 Task: Add Celsius Raspberry Acai Green Tea, Energy Drink to the cart.
Action: Mouse pressed left at (24, 155)
Screenshot: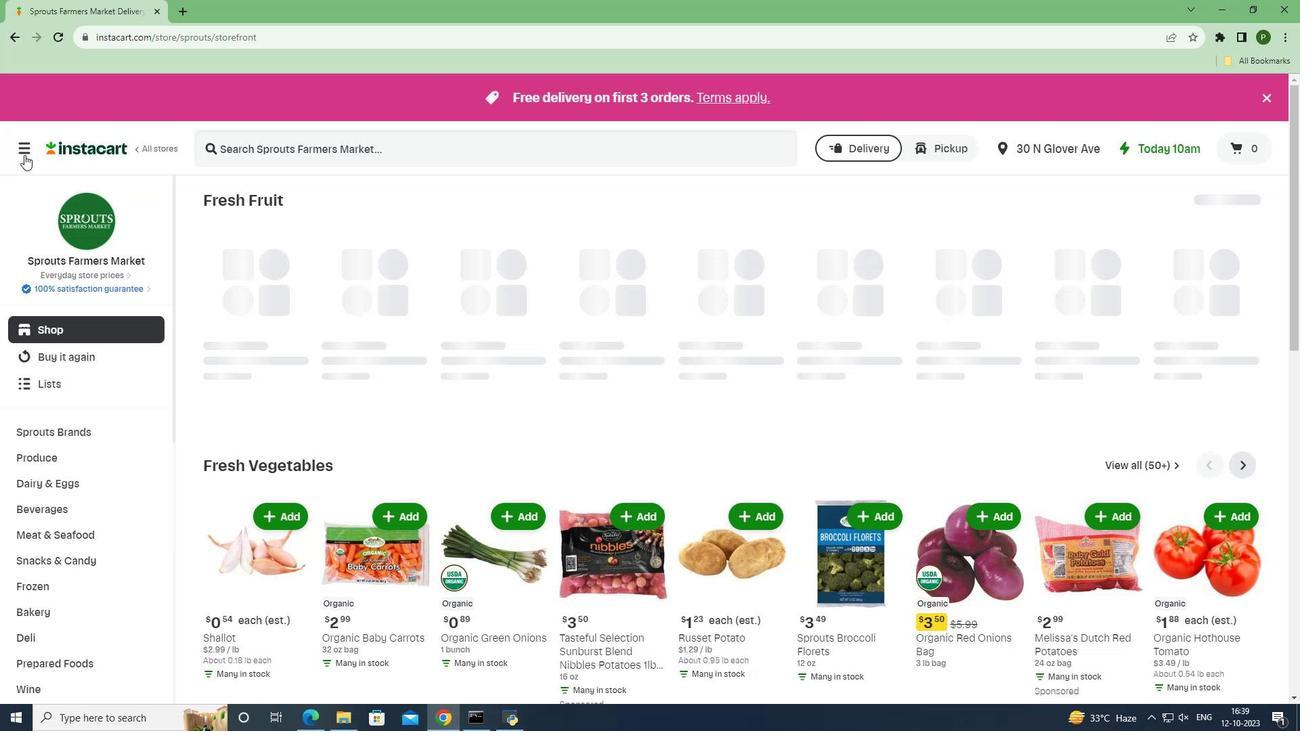 
Action: Mouse moved to (44, 368)
Screenshot: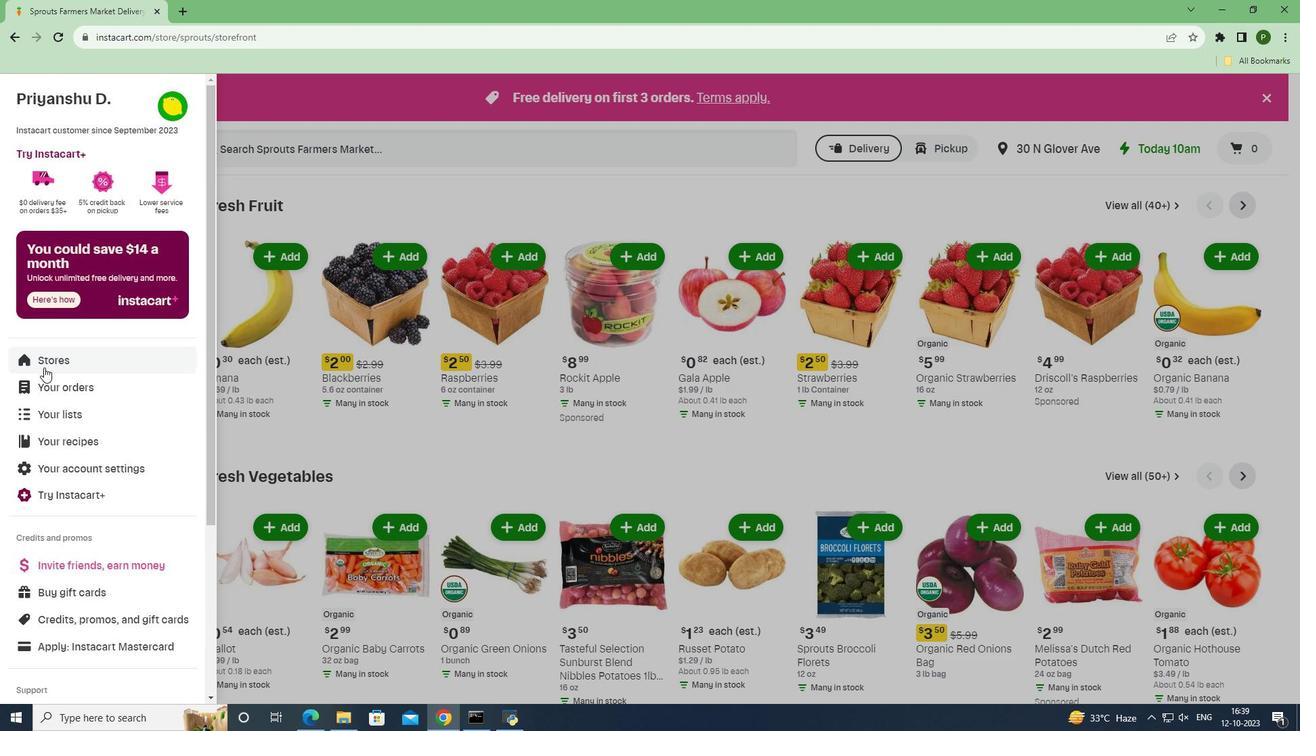 
Action: Mouse pressed left at (44, 368)
Screenshot: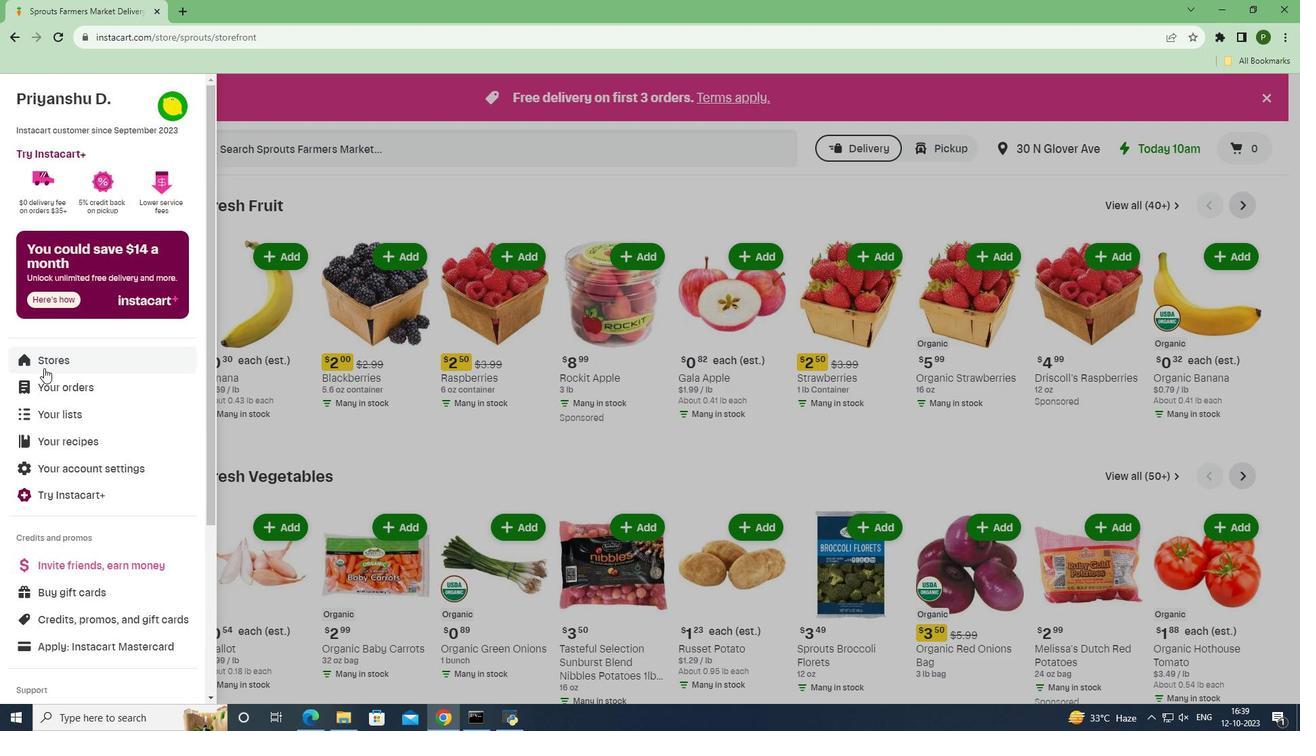 
Action: Mouse moved to (308, 165)
Screenshot: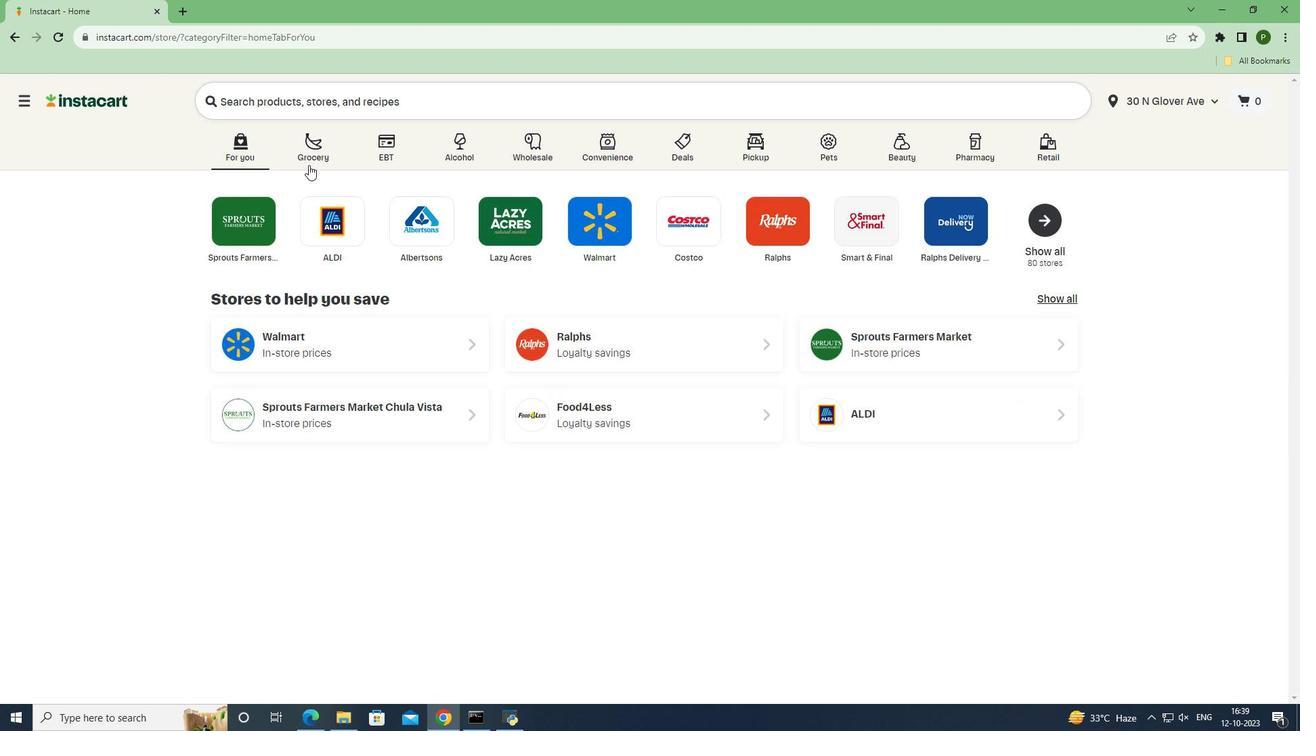 
Action: Mouse pressed left at (308, 165)
Screenshot: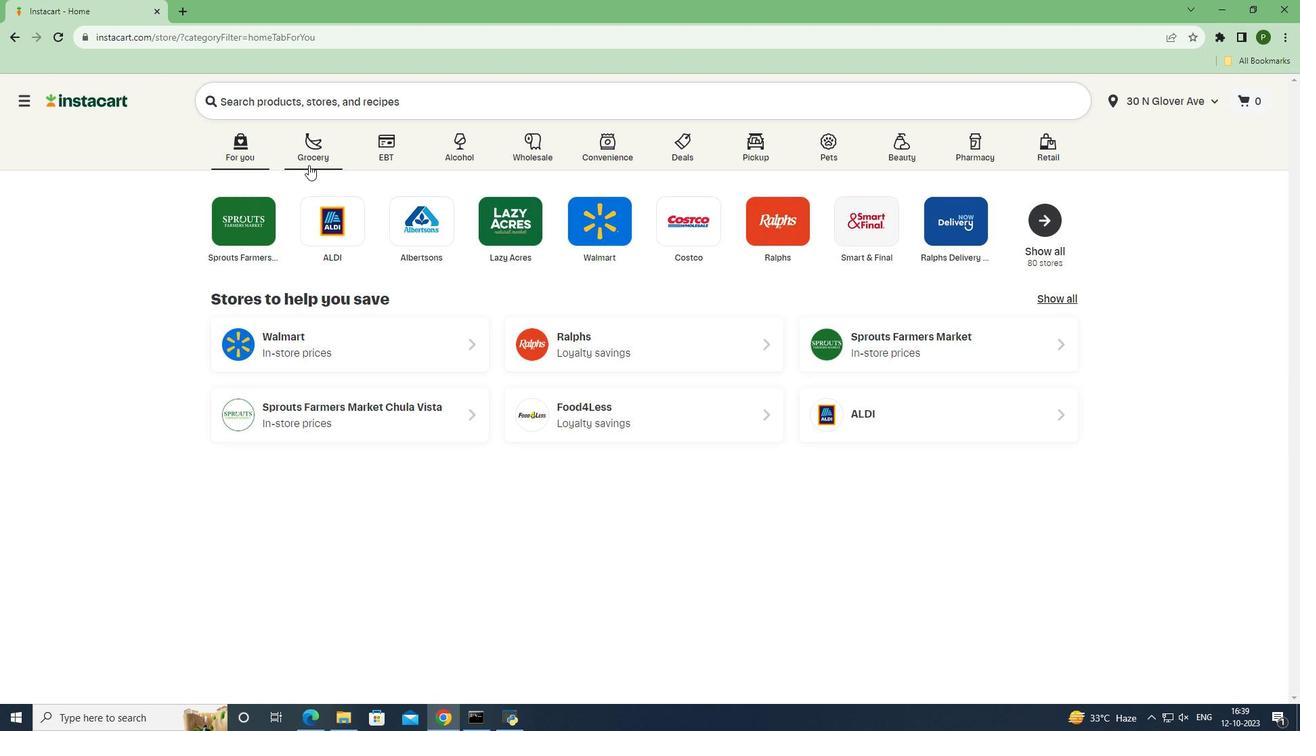 
Action: Mouse moved to (536, 315)
Screenshot: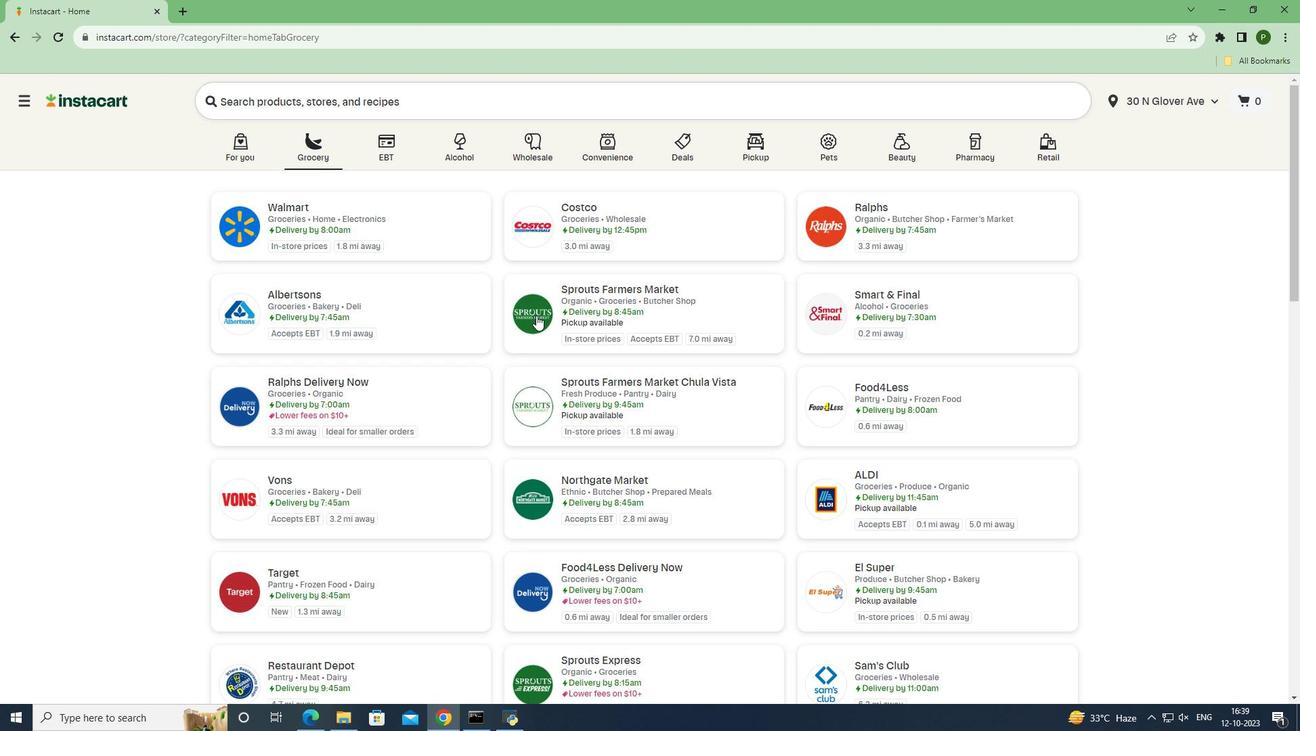 
Action: Mouse pressed left at (536, 315)
Screenshot: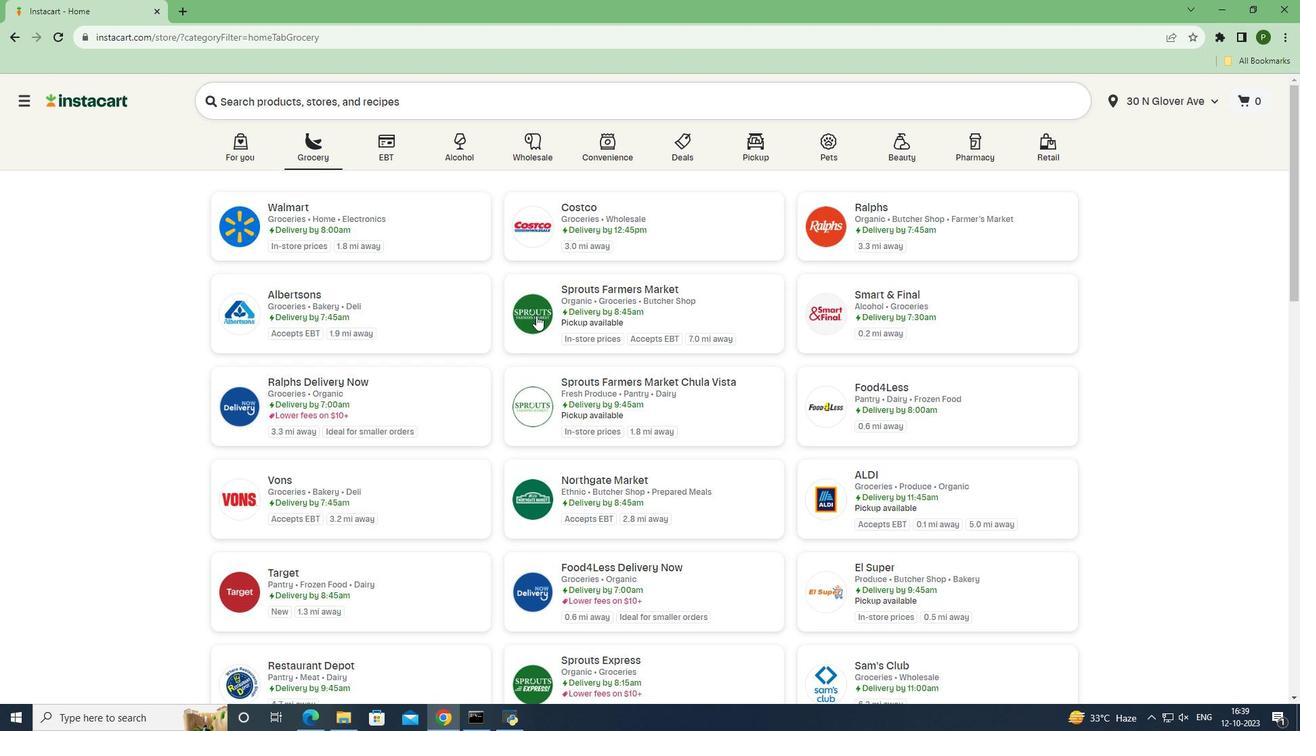 
Action: Mouse moved to (96, 466)
Screenshot: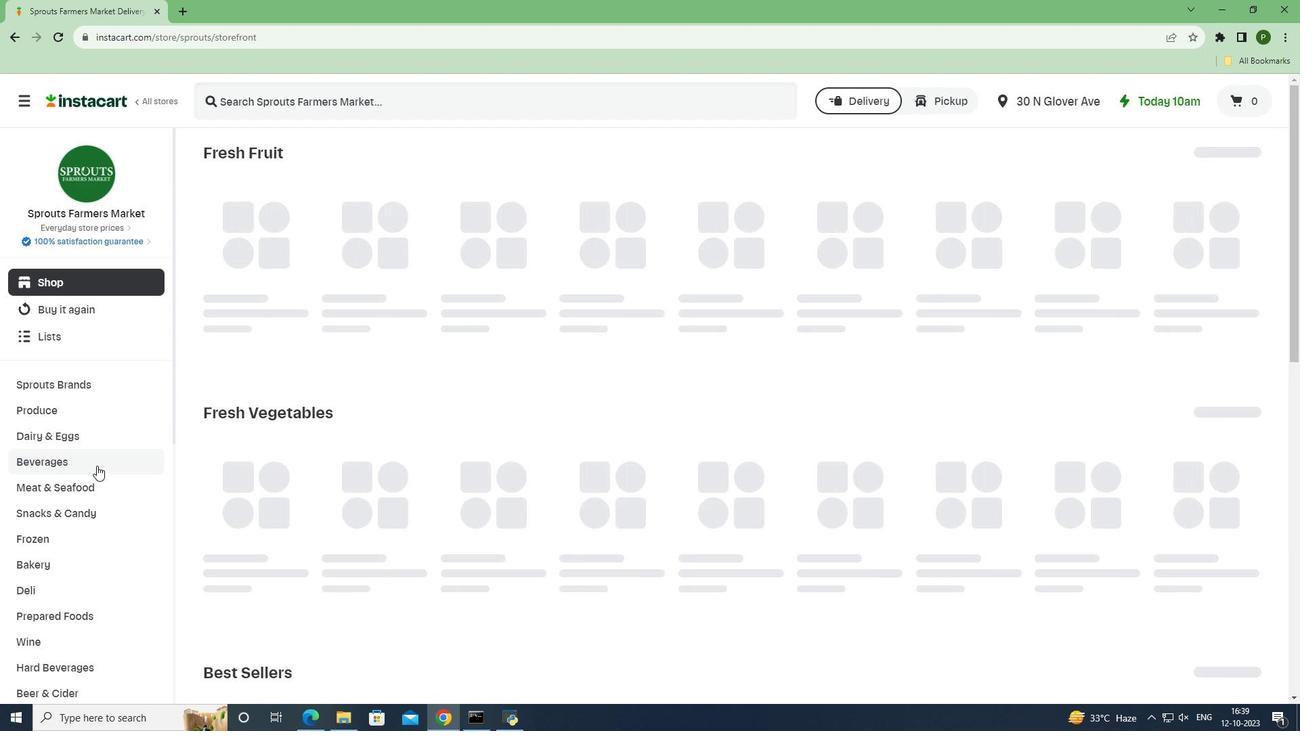 
Action: Mouse pressed left at (96, 466)
Screenshot: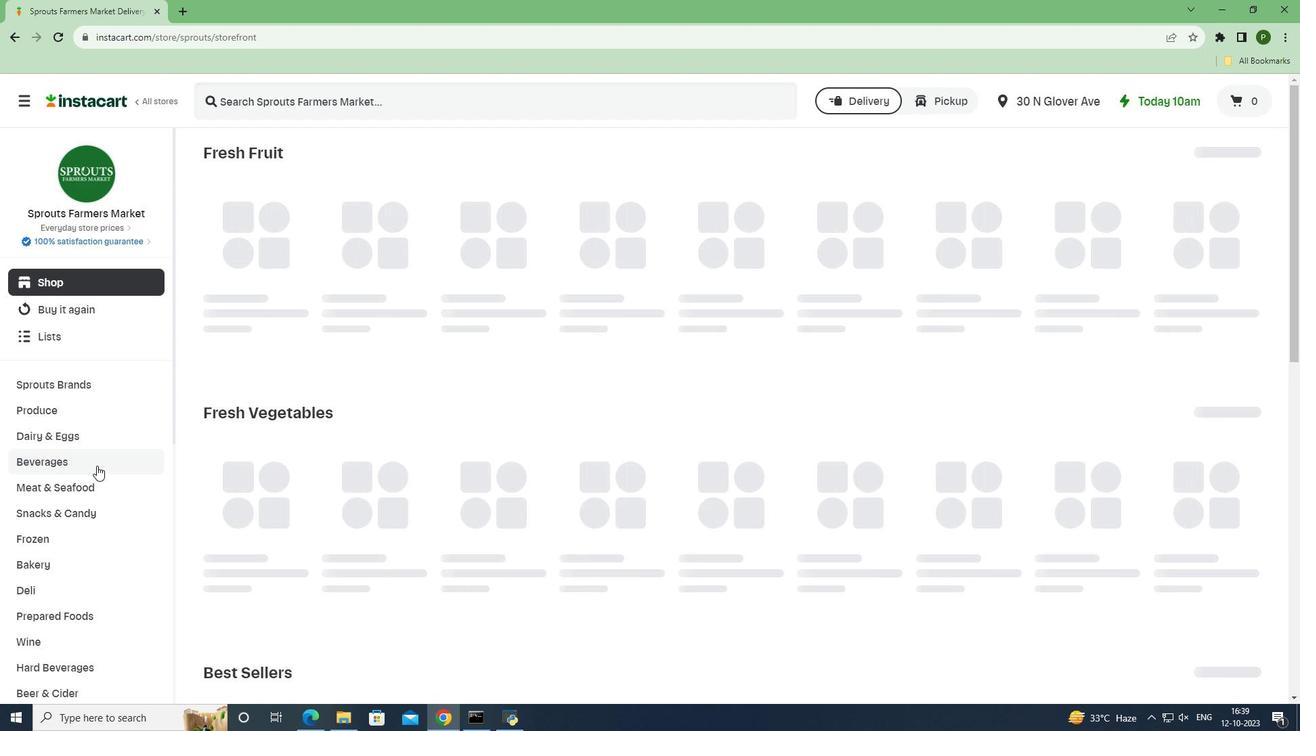 
Action: Mouse moved to (739, 245)
Screenshot: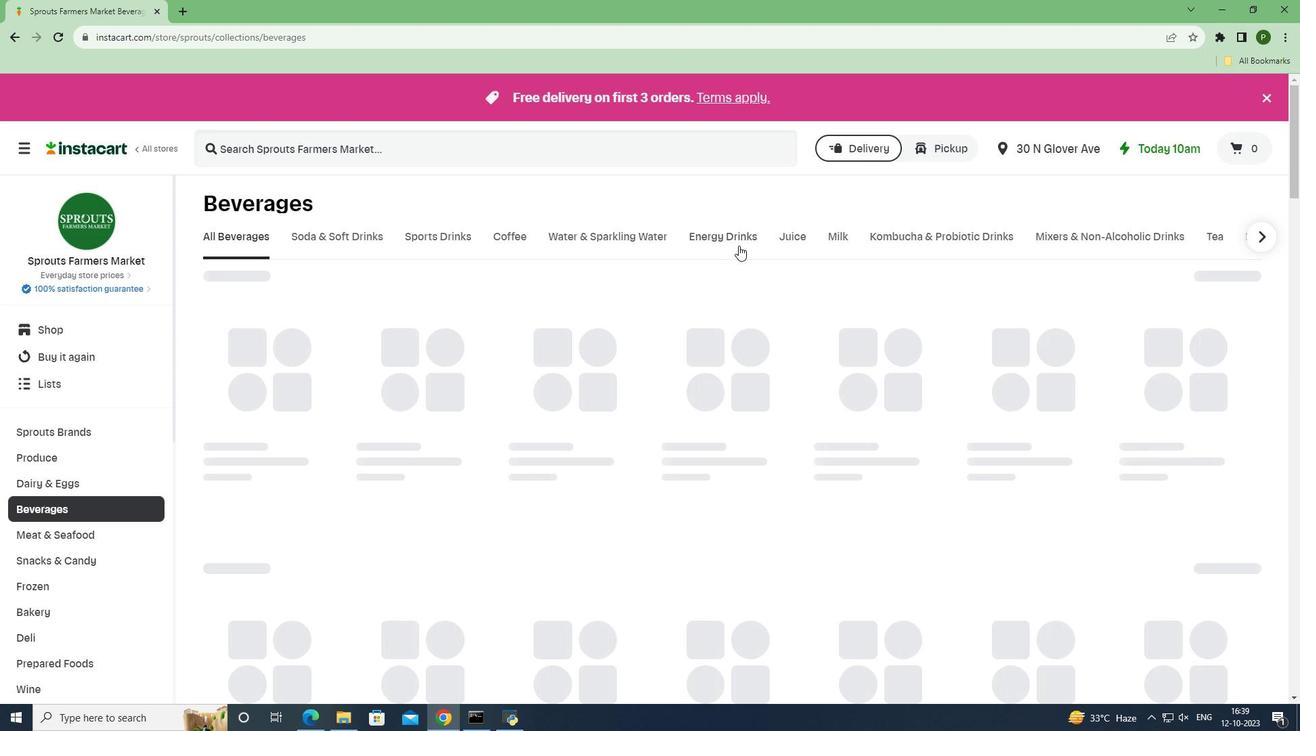 
Action: Mouse pressed left at (739, 245)
Screenshot: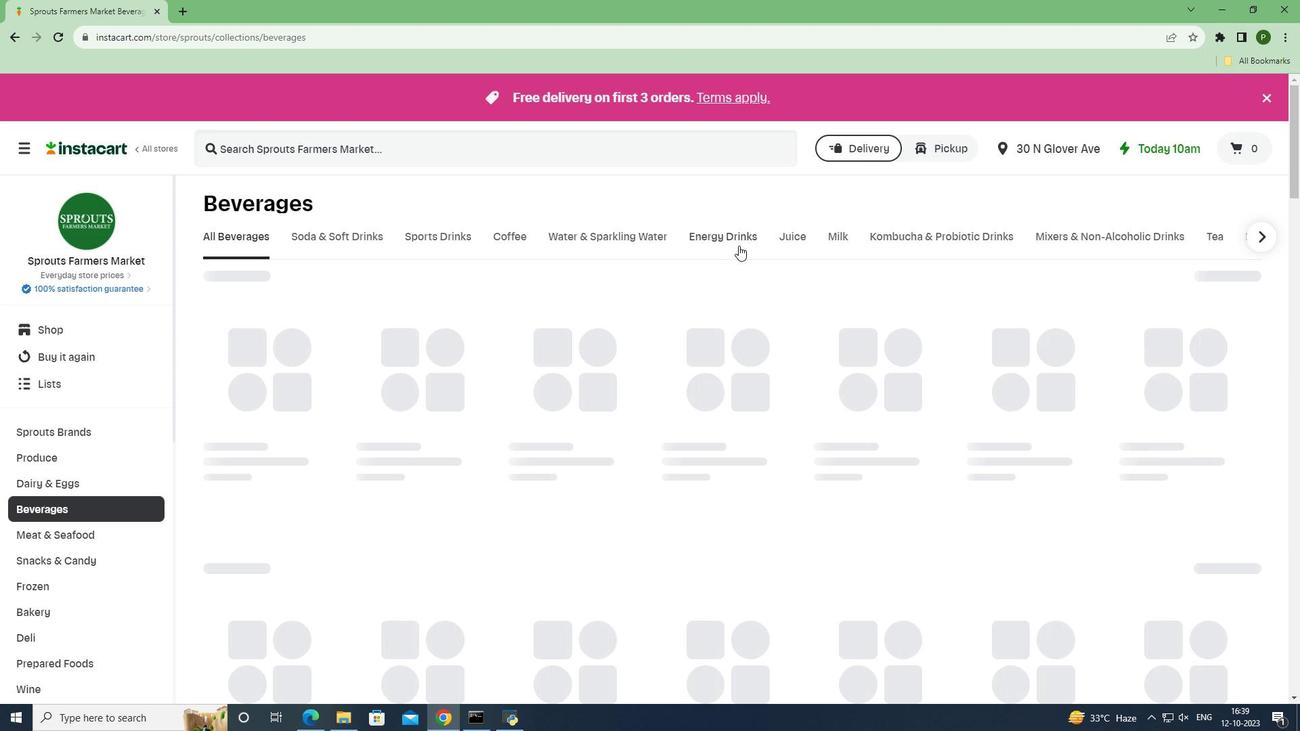 
Action: Mouse moved to (430, 152)
Screenshot: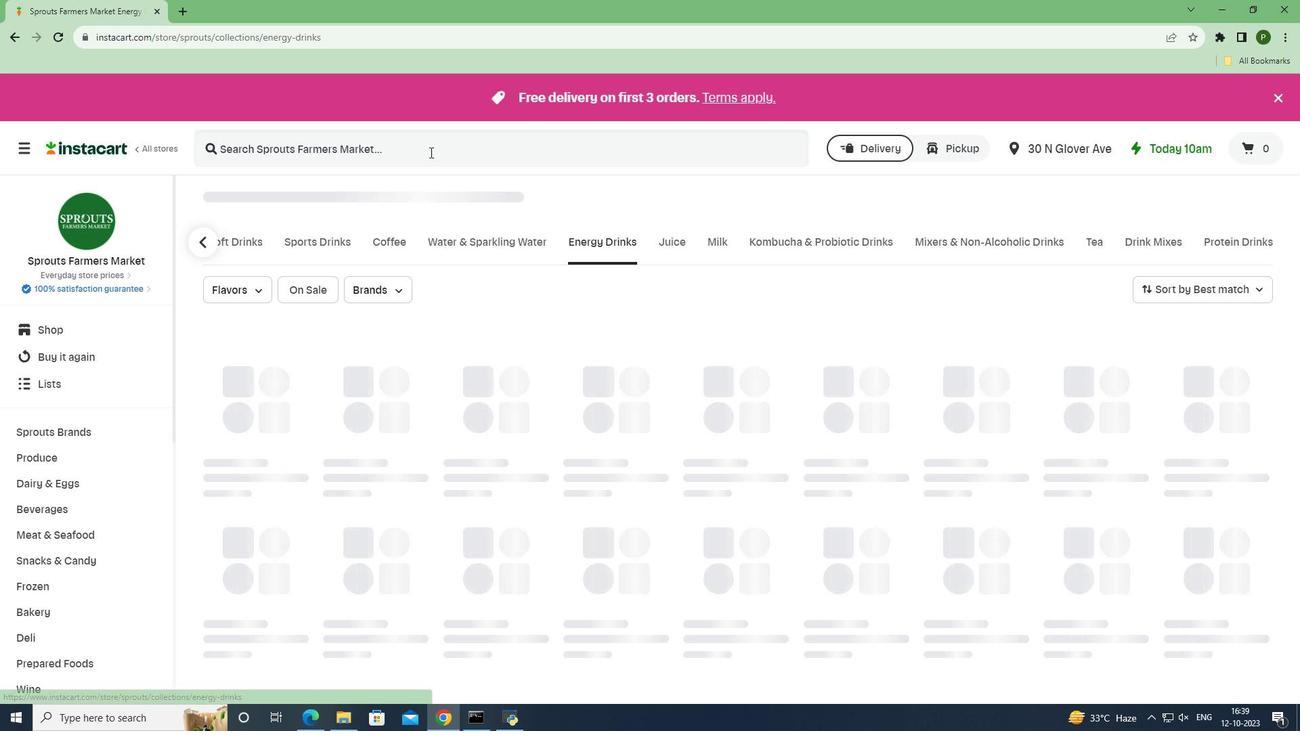 
Action: Mouse pressed left at (430, 152)
Screenshot: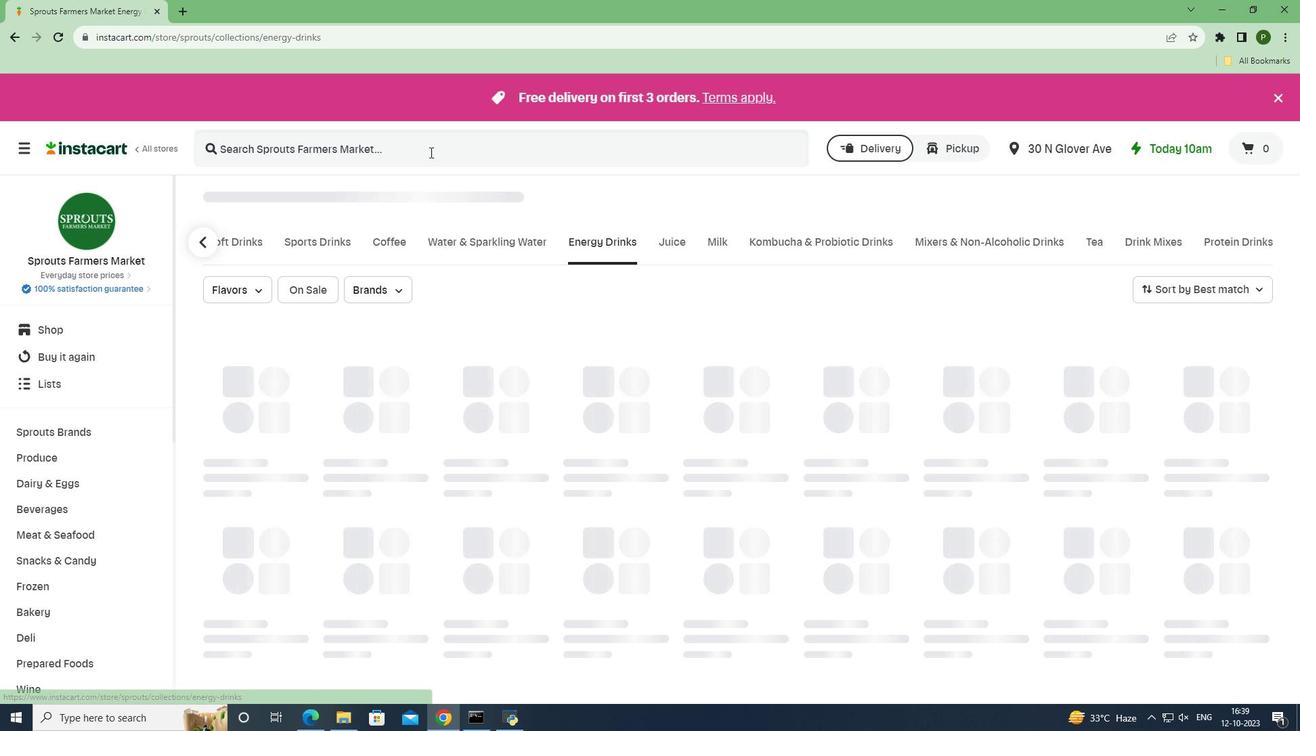 
Action: Key pressed <Key.caps_lock>C<Key.caps_lock>elsius<Key.space><Key.caps_lock>R<Key.caps_lock>aspberry<Key.space><Key.caps_lock>A<Key.caps_lock>cai<Key.space><Key.caps_lock>G<Key.caps_lock>reen<Key.space><Key.caps_lock>T<Key.caps_lock>ea<Key.space>,<Key.space><Key.caps_lock>E<Key.caps_lock>nergy<Key.space><Key.caps_lock>D<Key.caps_lock>rink<Key.space><Key.enter>
Screenshot: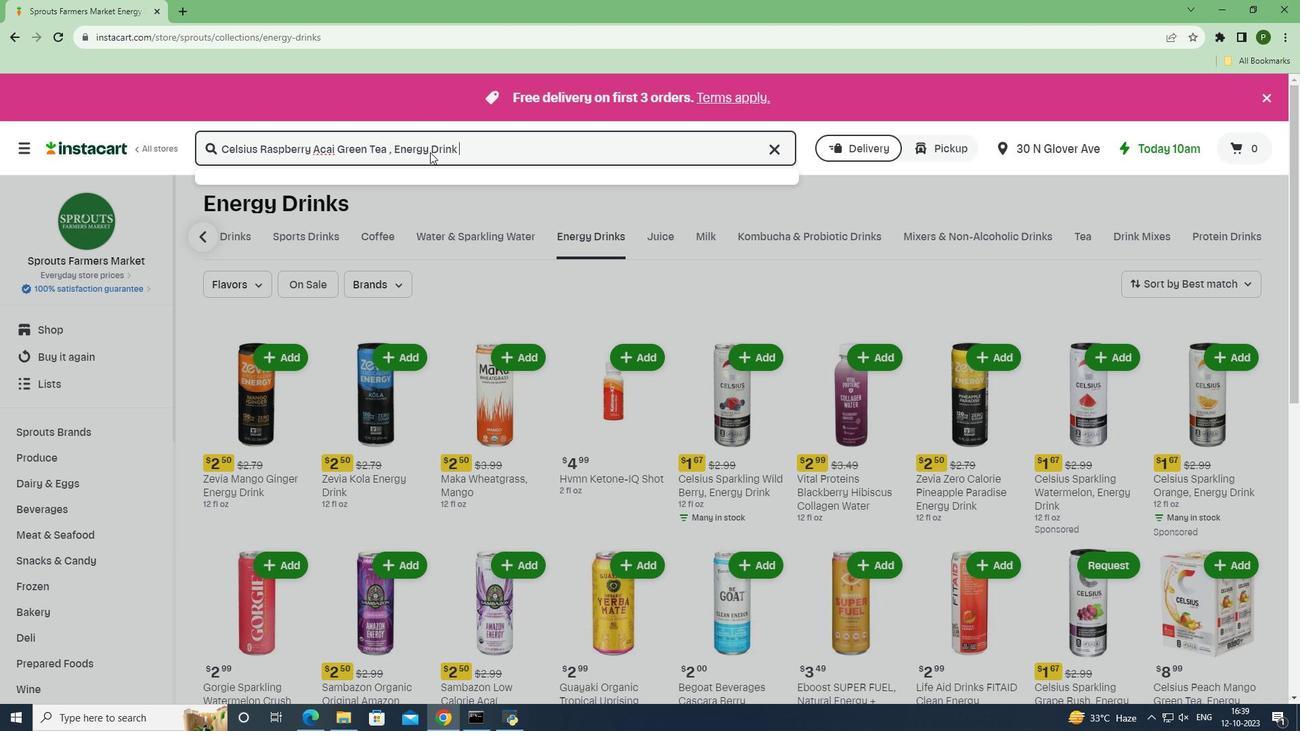 
Action: Mouse moved to (361, 289)
Screenshot: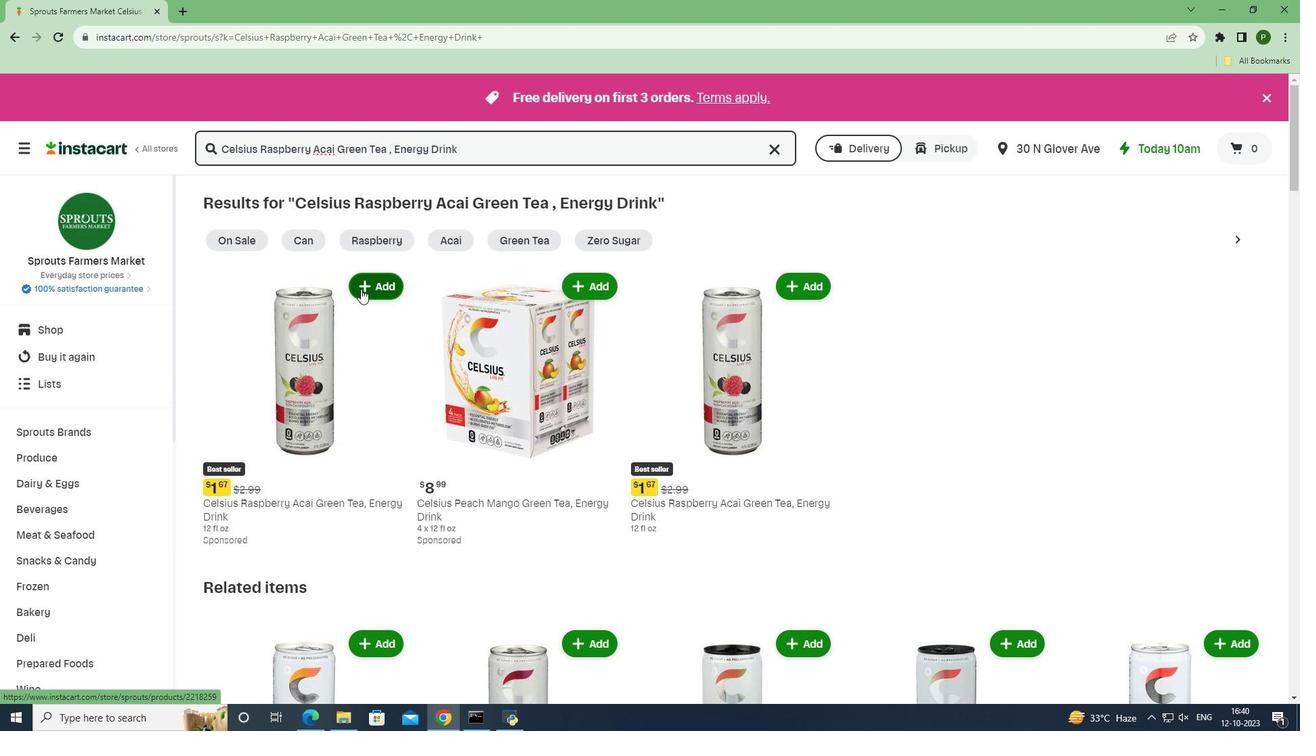 
Action: Mouse pressed left at (361, 289)
Screenshot: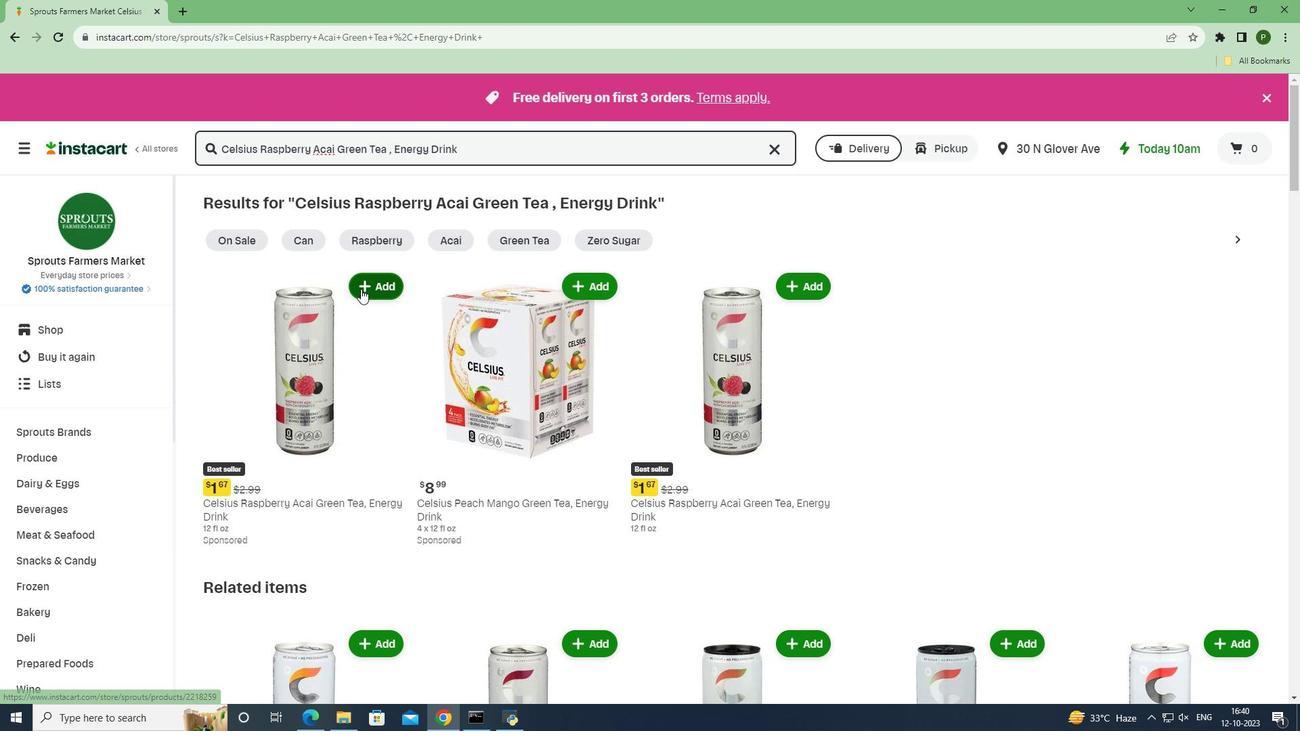 
Action: Mouse moved to (378, 350)
Screenshot: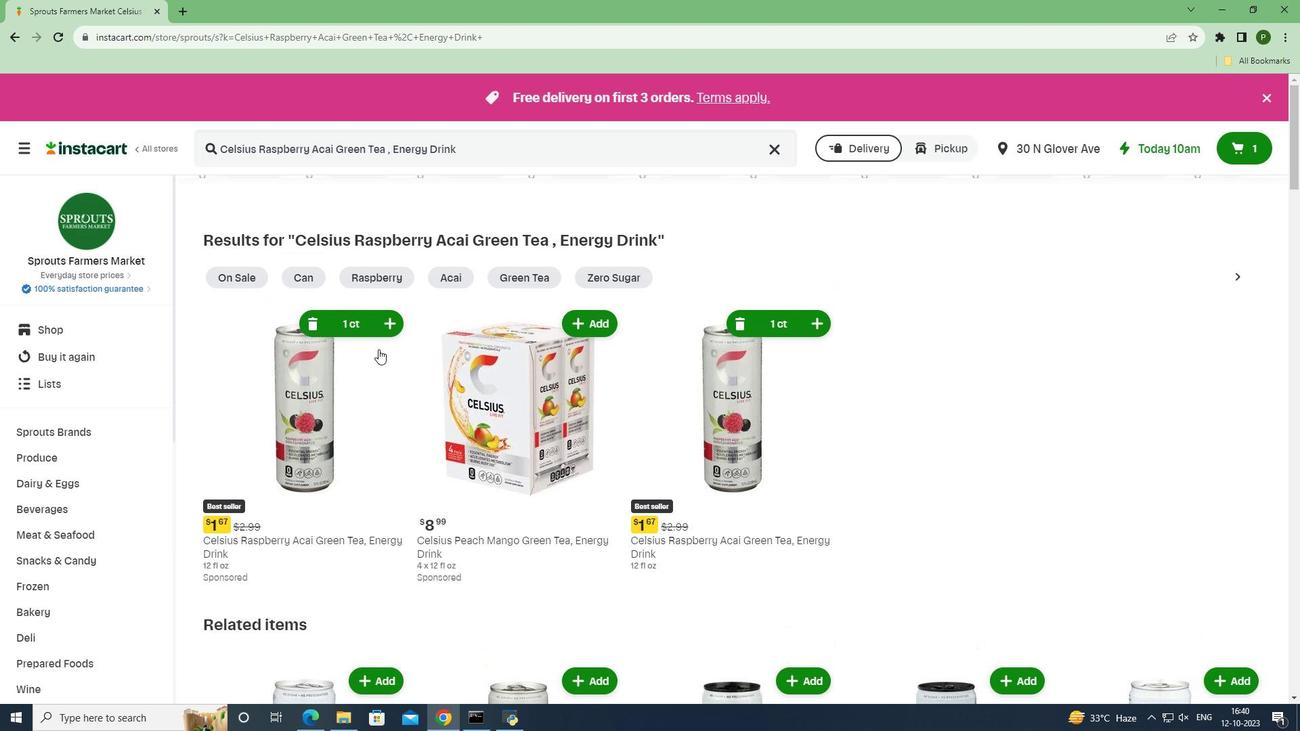 
